 Task: Add Chocolove Mint Creme Filled In Dark Chocolate Bar to the cart.
Action: Mouse moved to (24, 63)
Screenshot: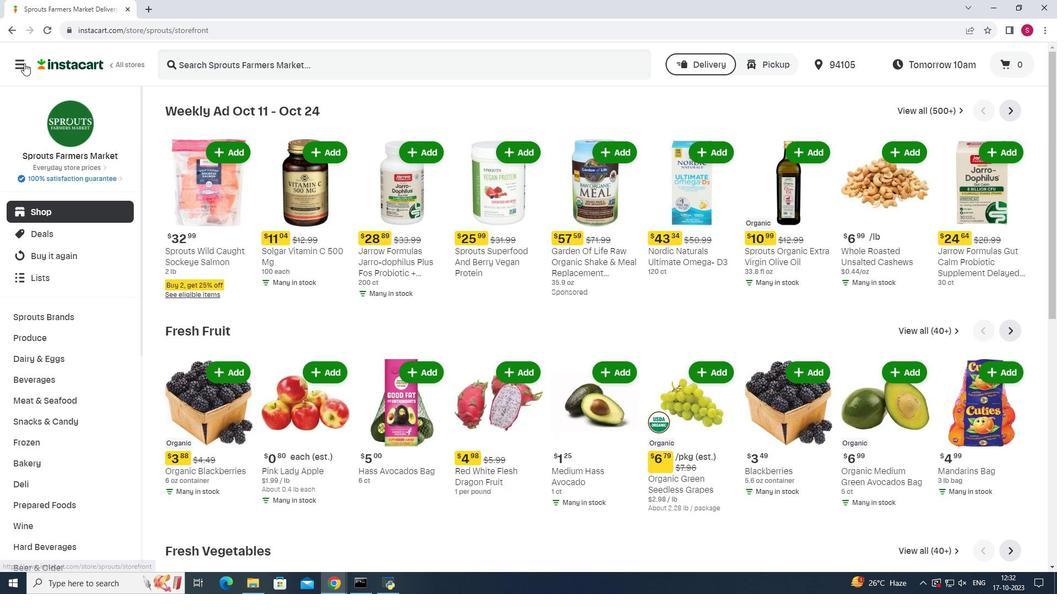 
Action: Mouse pressed left at (24, 63)
Screenshot: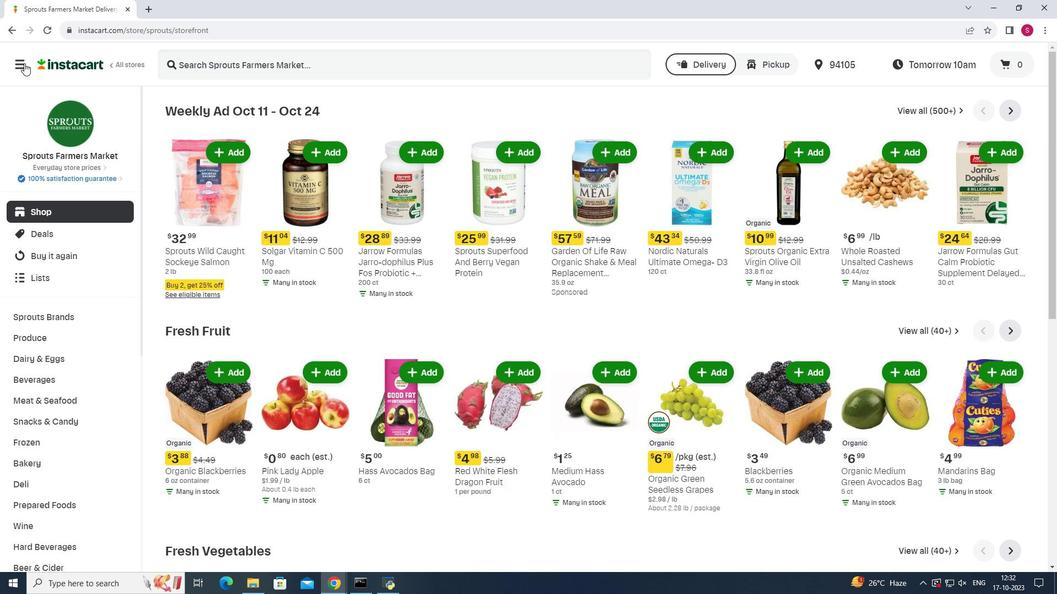 
Action: Mouse moved to (85, 286)
Screenshot: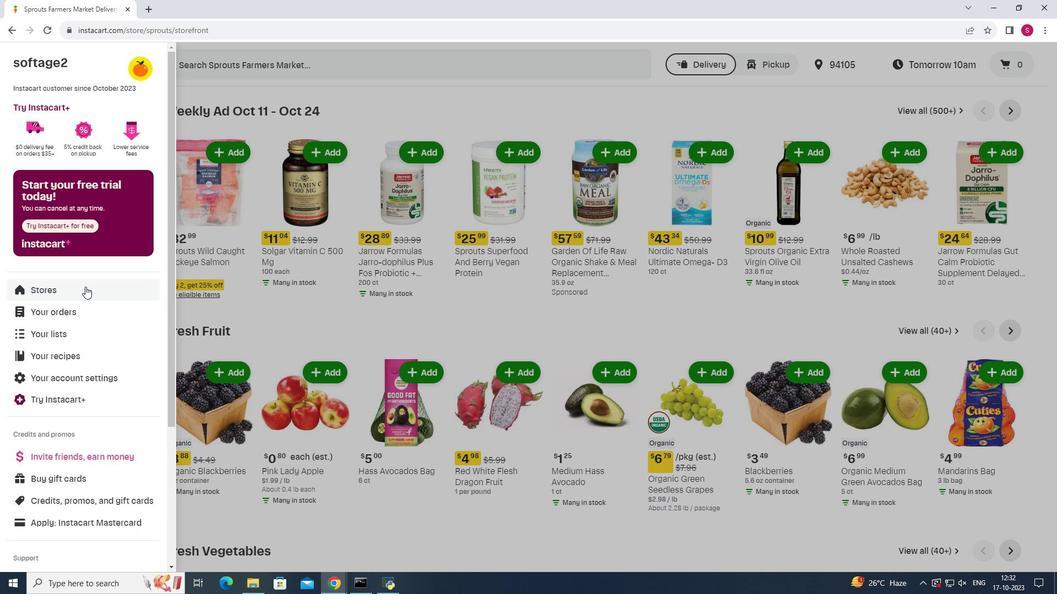
Action: Mouse pressed left at (85, 286)
Screenshot: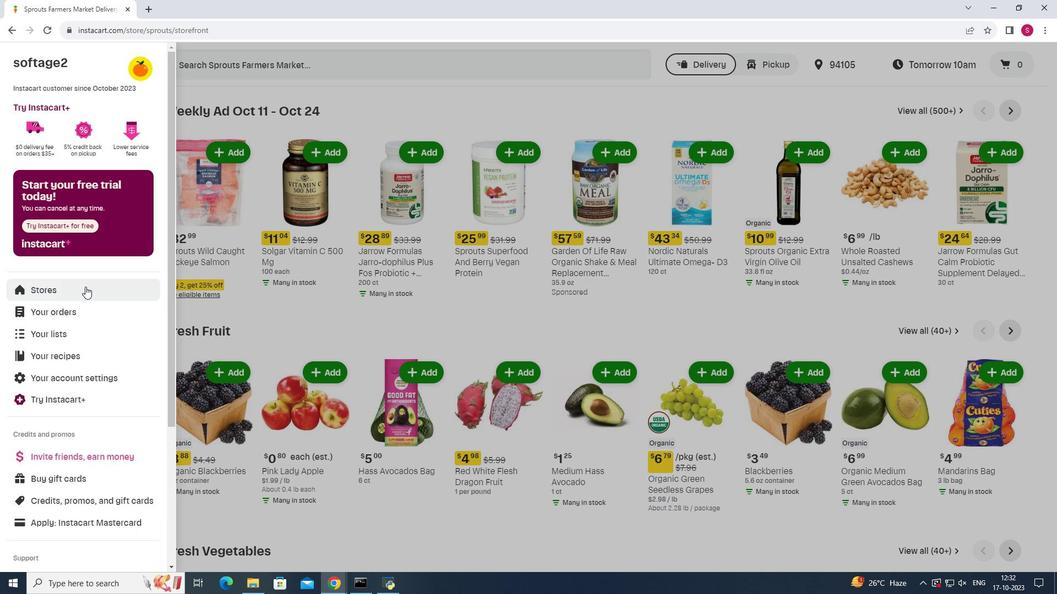 
Action: Mouse moved to (257, 96)
Screenshot: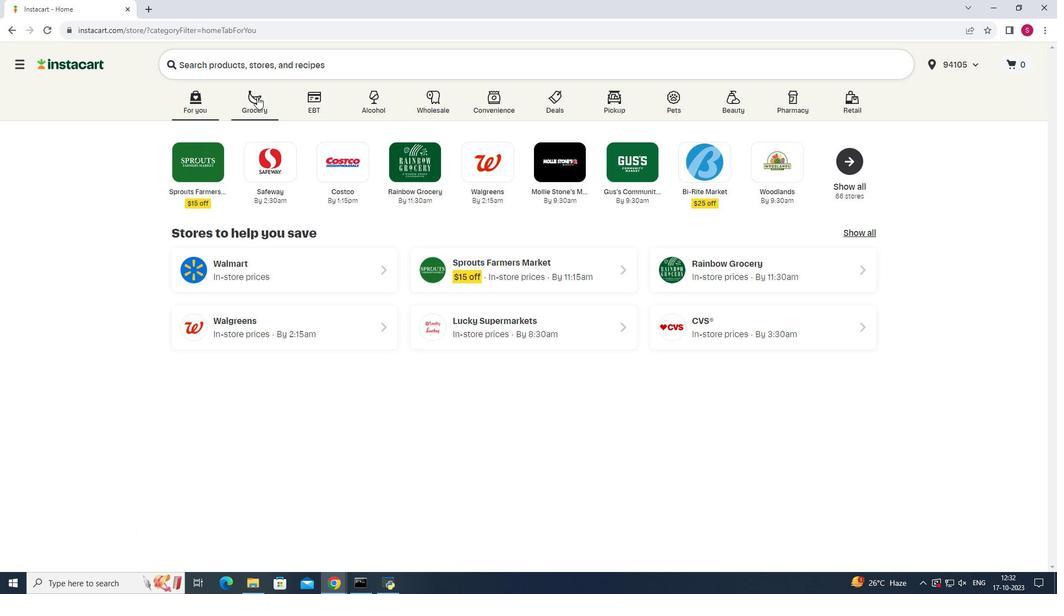 
Action: Mouse pressed left at (257, 96)
Screenshot: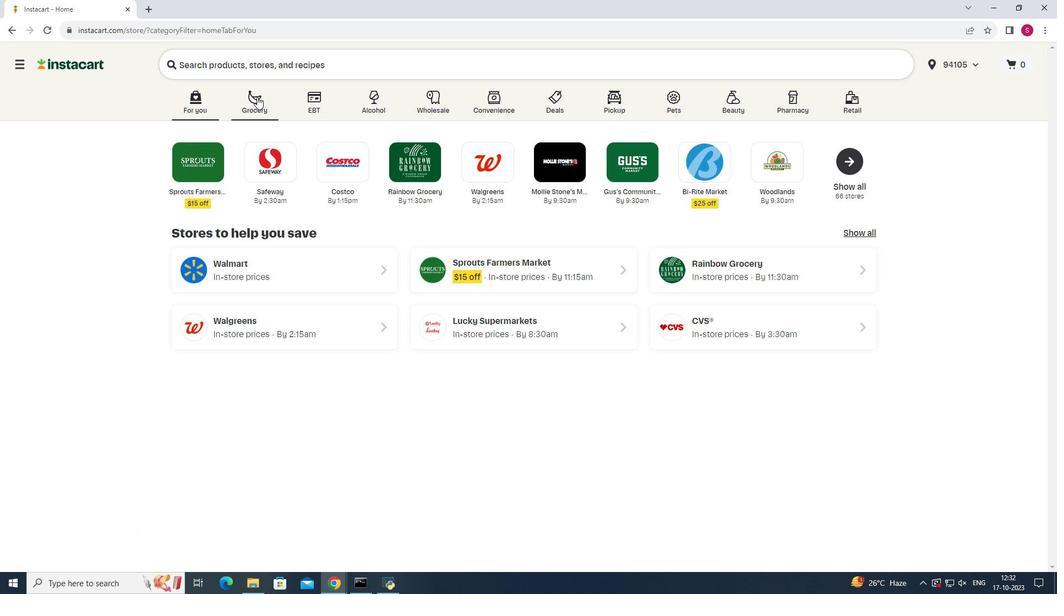 
Action: Mouse moved to (724, 149)
Screenshot: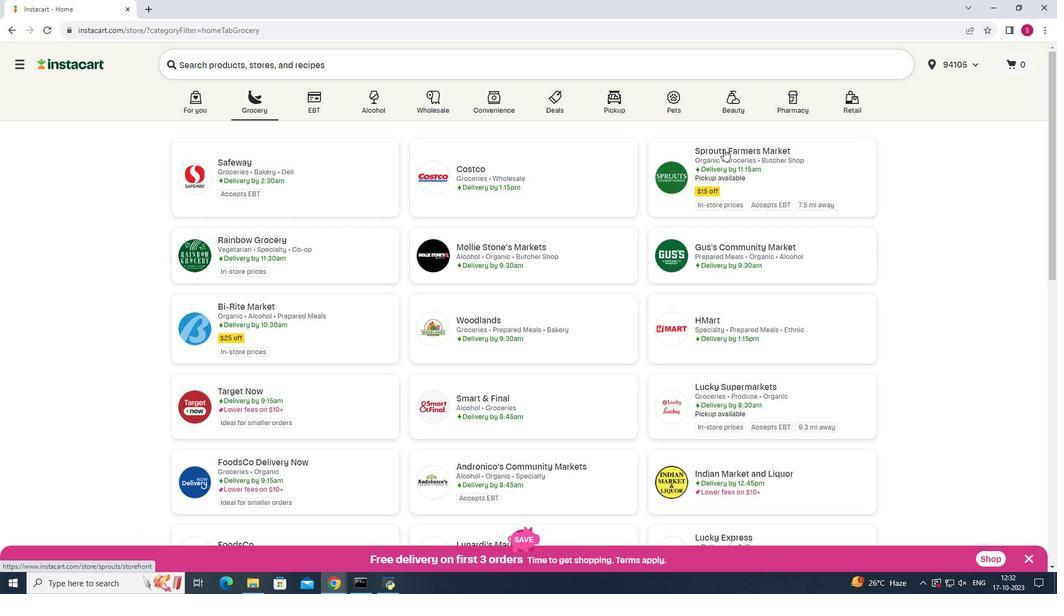 
Action: Mouse pressed left at (724, 149)
Screenshot: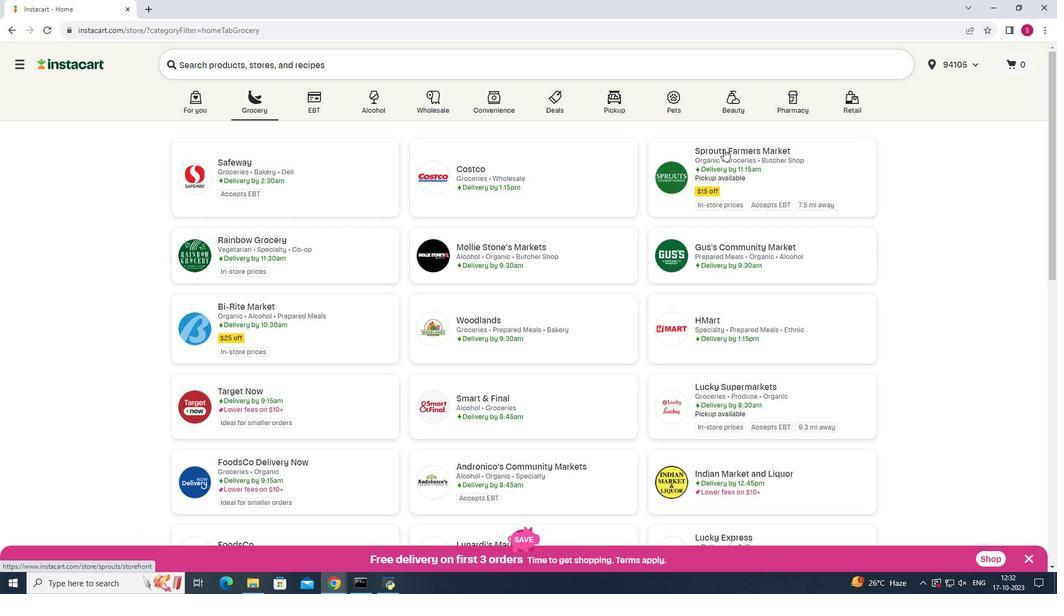 
Action: Mouse moved to (74, 418)
Screenshot: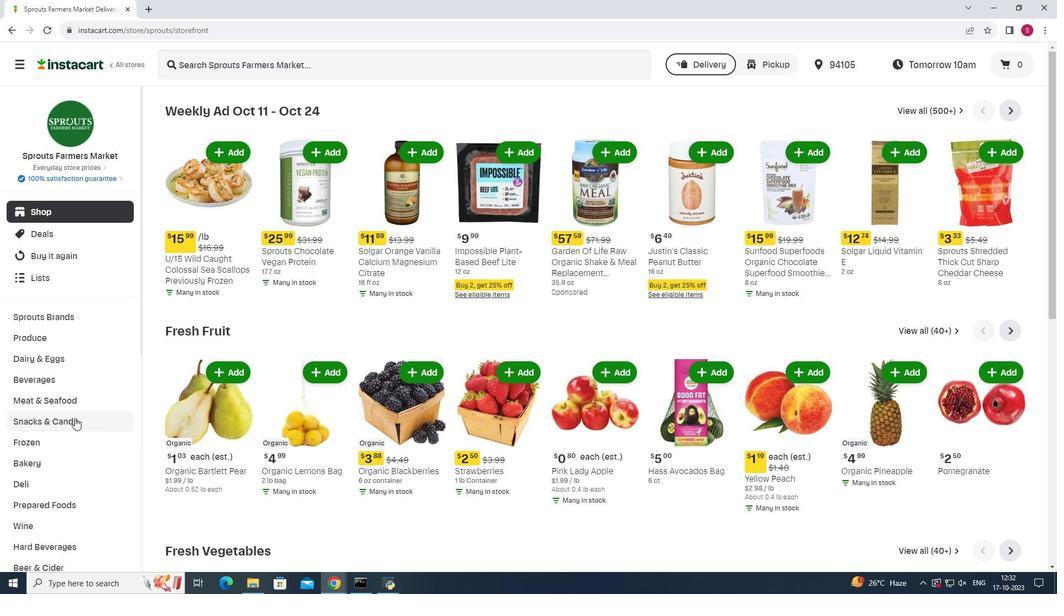 
Action: Mouse pressed left at (74, 418)
Screenshot: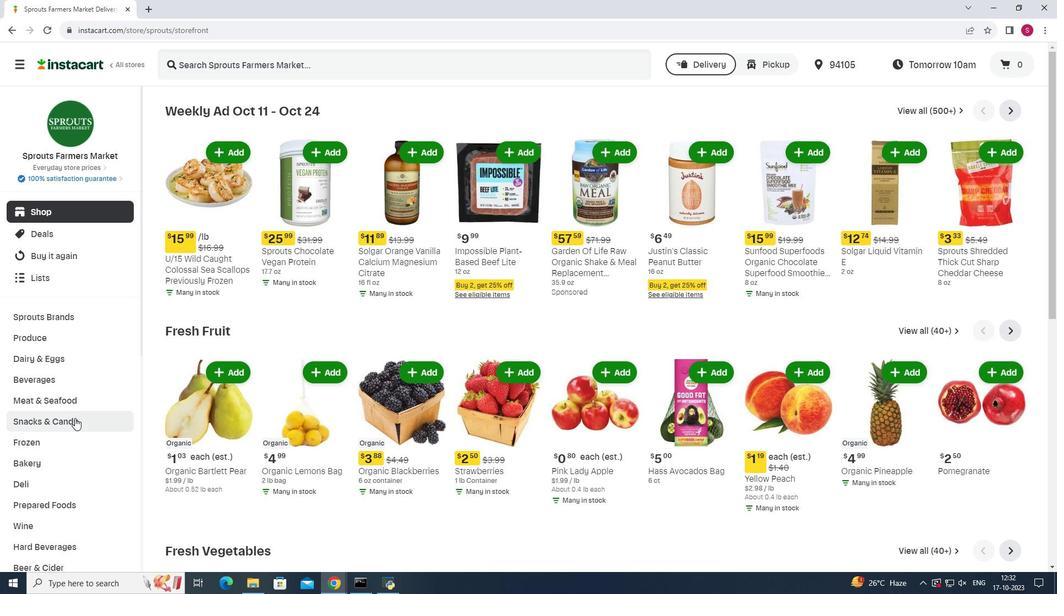 
Action: Mouse moved to (300, 132)
Screenshot: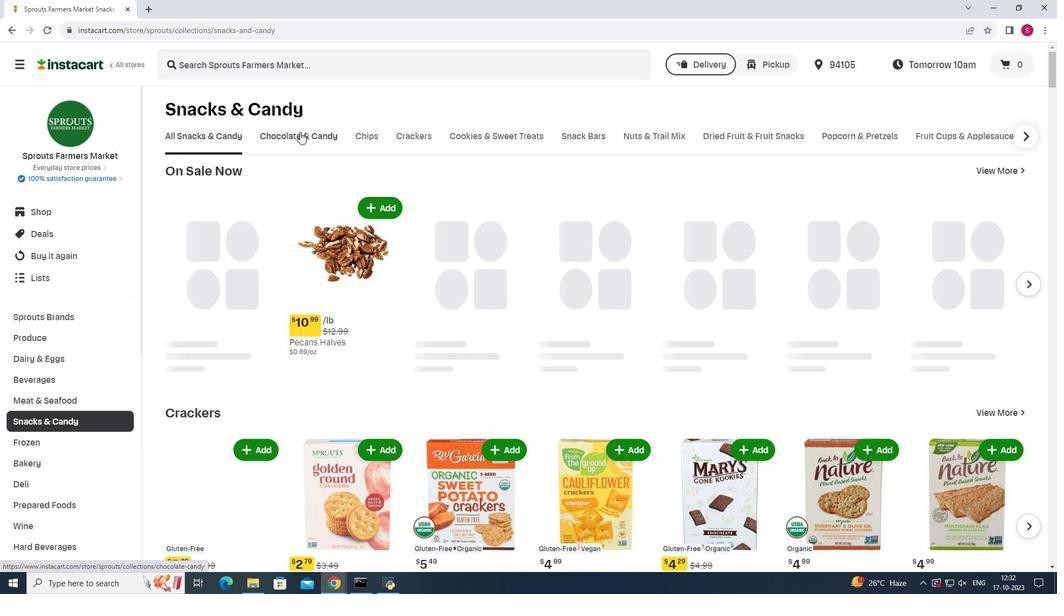 
Action: Mouse pressed left at (300, 132)
Screenshot: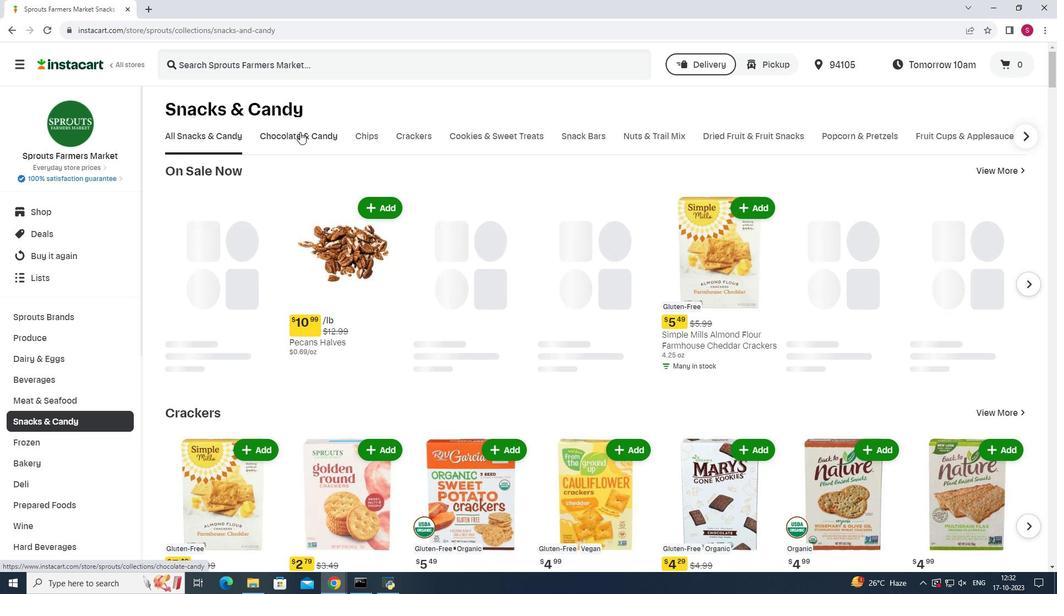 
Action: Mouse moved to (250, 182)
Screenshot: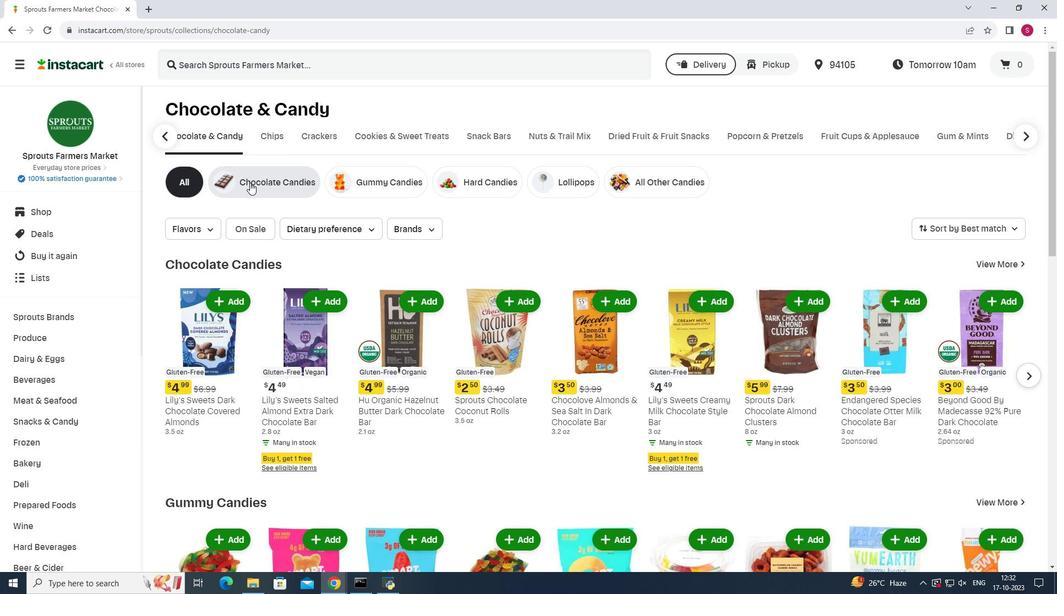 
Action: Mouse pressed left at (250, 182)
Screenshot: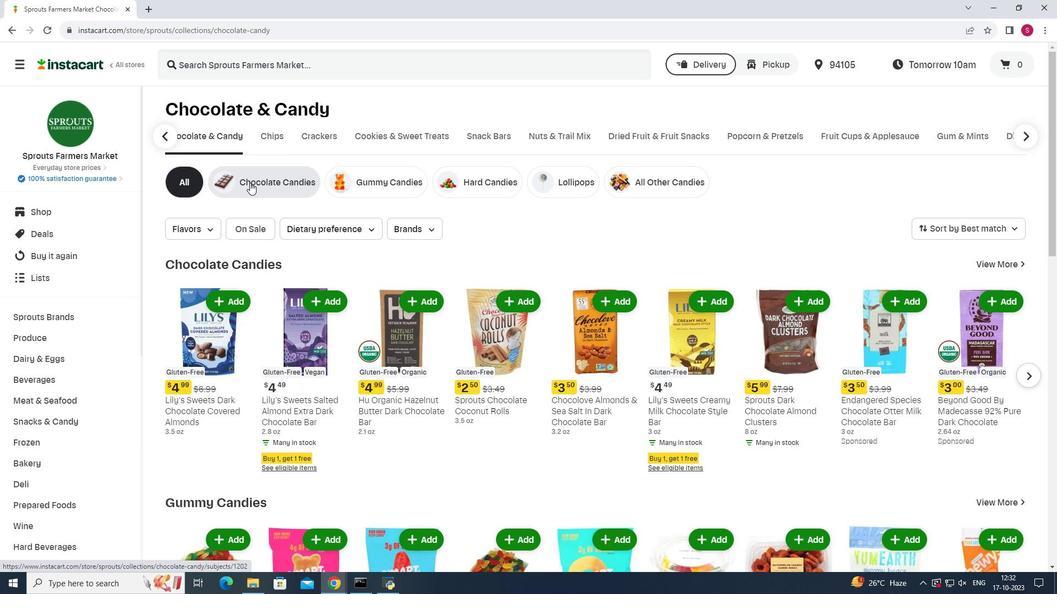 
Action: Mouse moved to (358, 58)
Screenshot: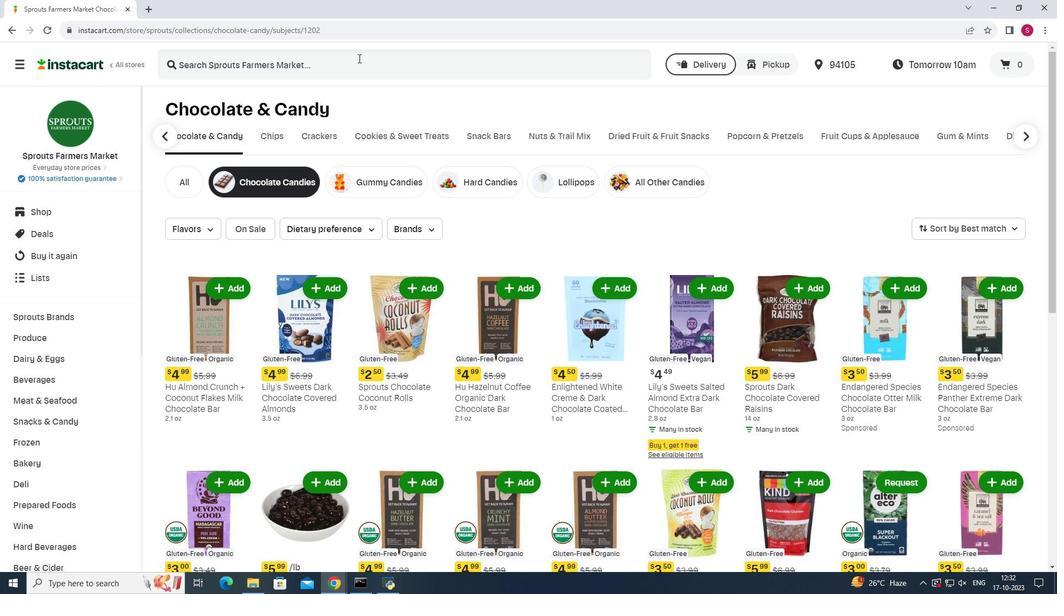 
Action: Mouse pressed left at (358, 58)
Screenshot: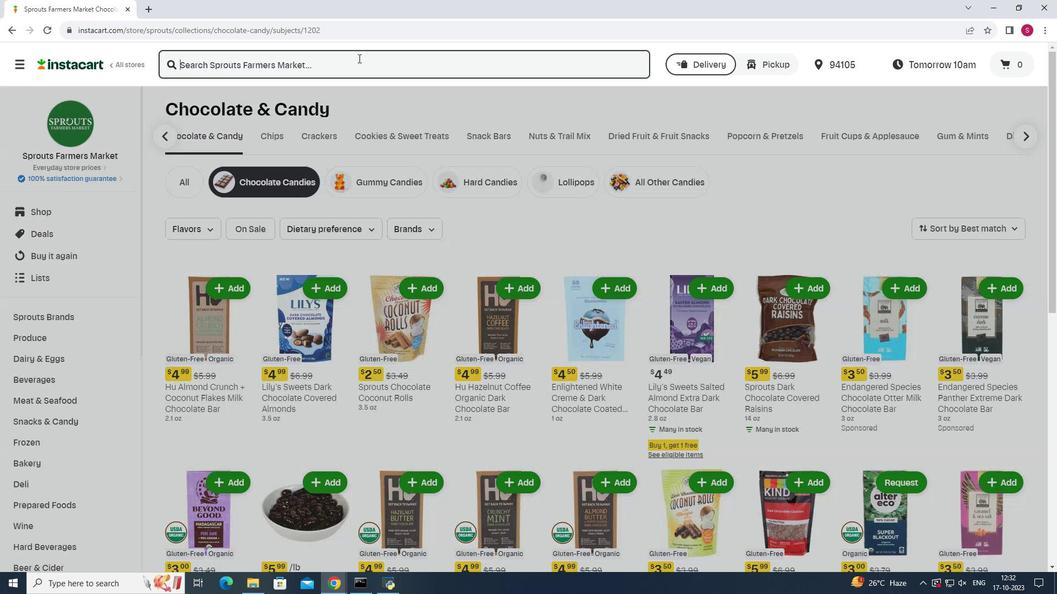 
Action: Mouse moved to (357, 57)
Screenshot: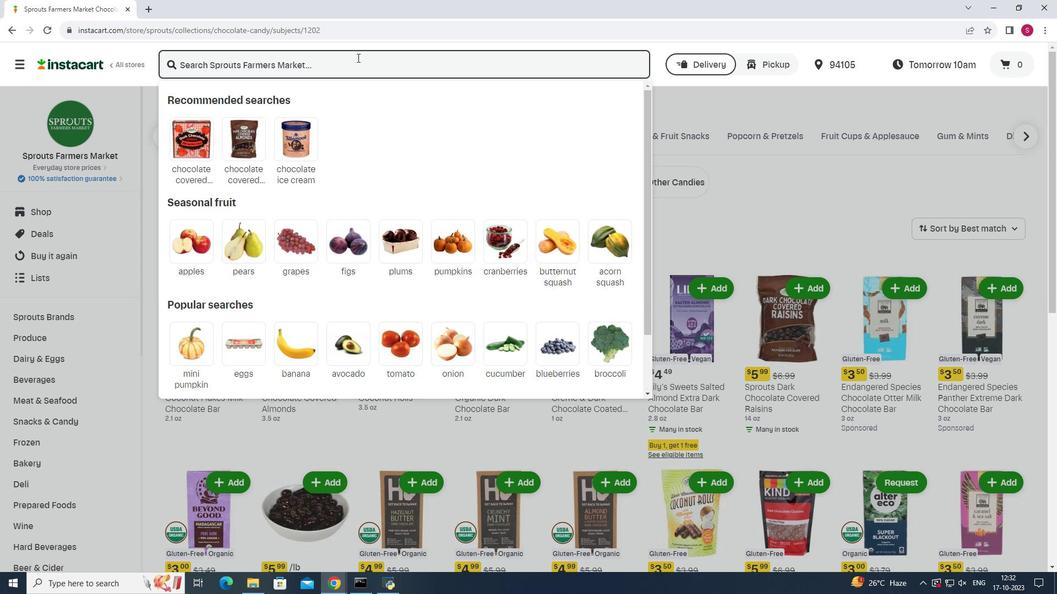 
Action: Key pressed <Key.caps_lock><Key.shift>cH<Key.backspace><Key.backspace><Key.backspace><Key.caps_lock><Key.shift>Chocolove<Key.space><Key.shift>Mint<Key.space><Key.shift>Creme<Key.space><Key.shift><Key.shift><Key.shift>Filled<Key.space><Key.shift>In<Key.space><Key.shift>Dark<Key.space><Key.shift>Chocolate<Key.space><Key.shift>Bar<Key.enter>
Screenshot: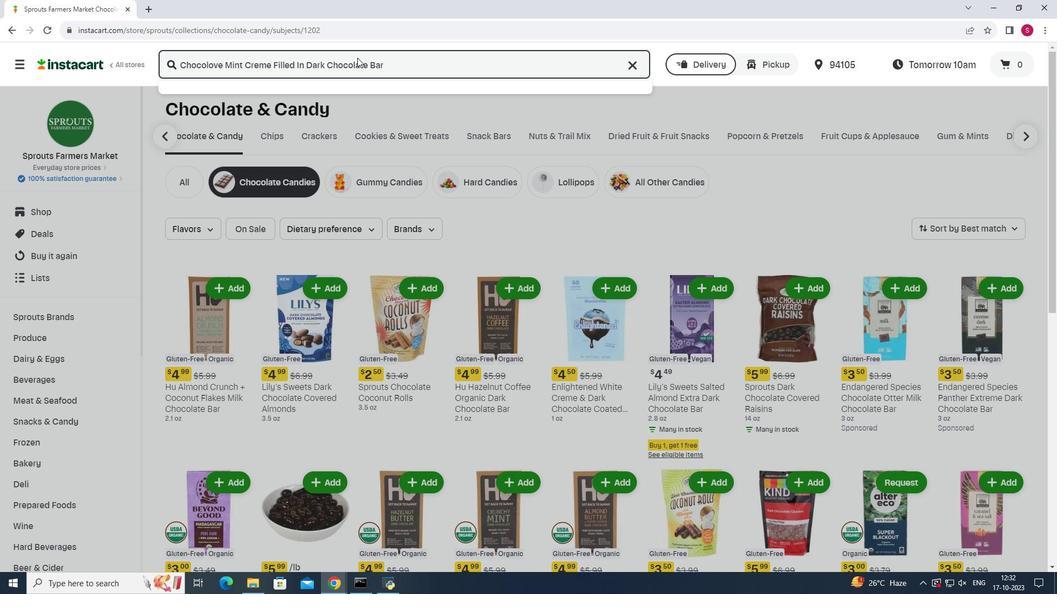 
Action: Mouse moved to (654, 175)
Screenshot: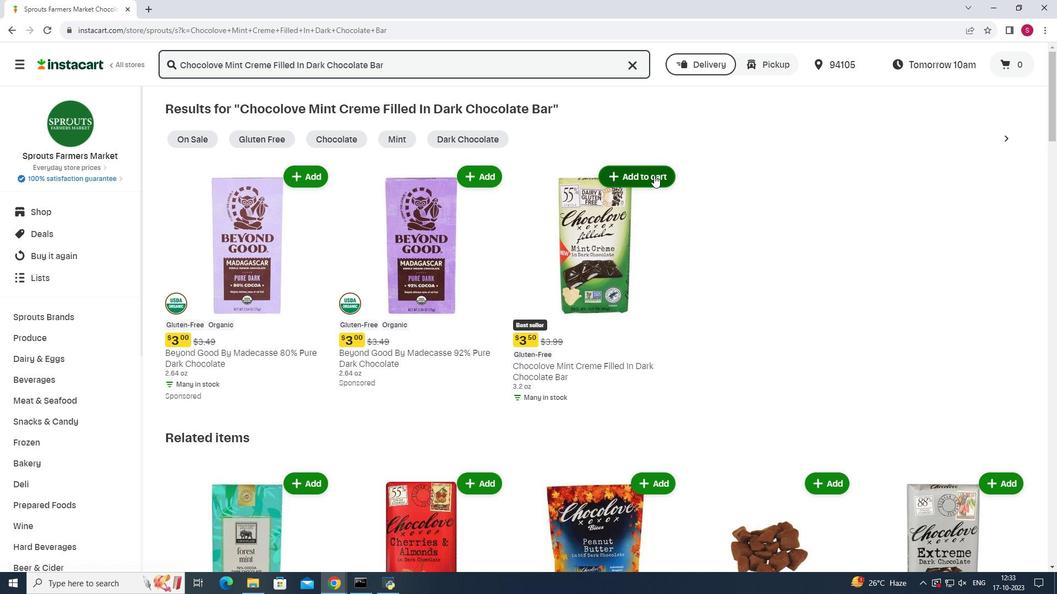 
Action: Mouse pressed left at (654, 175)
Screenshot: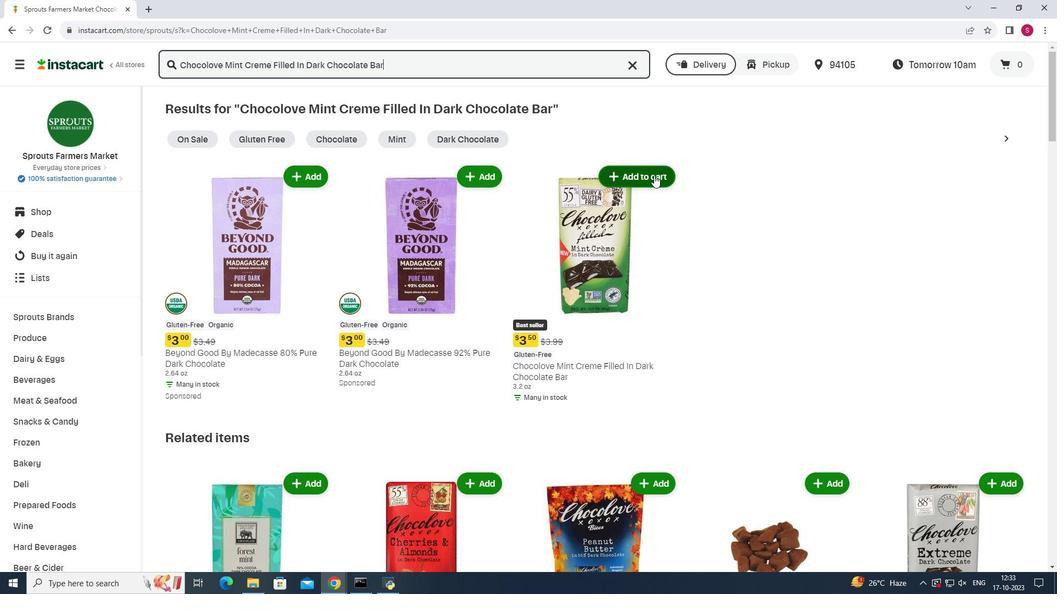 
Action: Mouse moved to (784, 185)
Screenshot: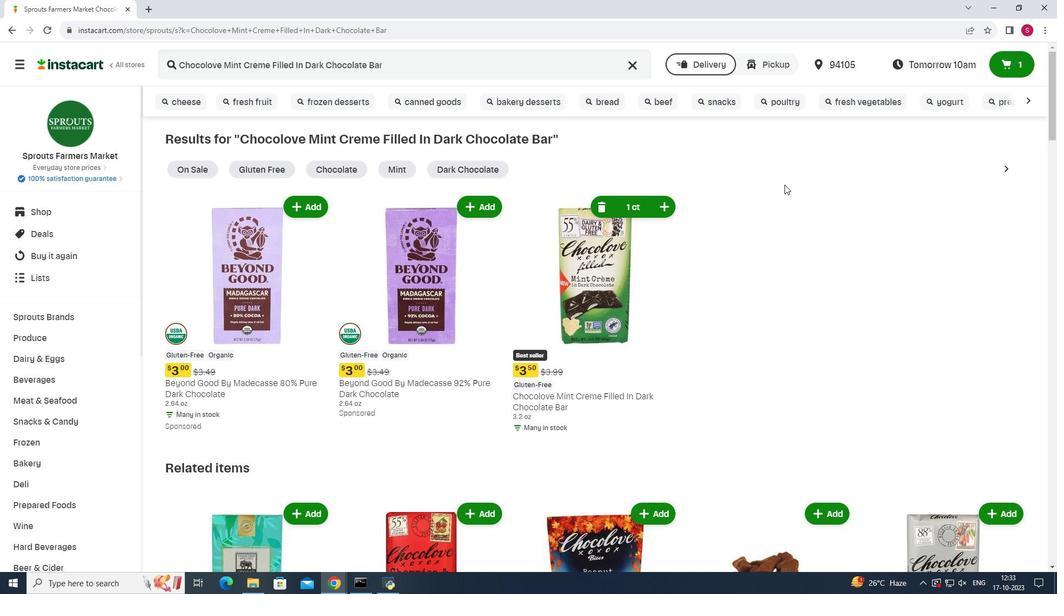 
